 Task: Check the average views per listing of open concept design in the last 5 years.
Action: Mouse moved to (802, 173)
Screenshot: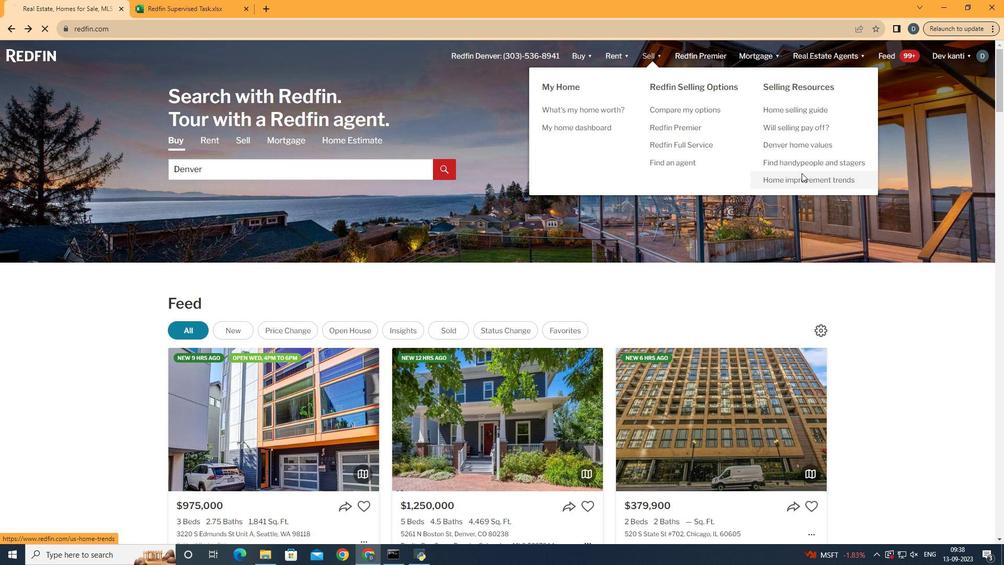 
Action: Mouse pressed left at (802, 173)
Screenshot: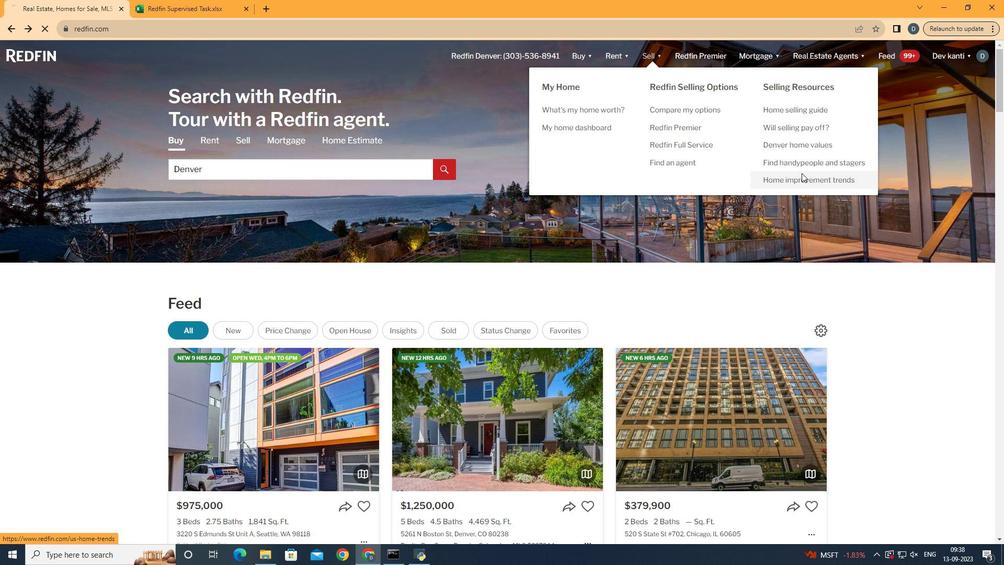 
Action: Mouse moved to (265, 195)
Screenshot: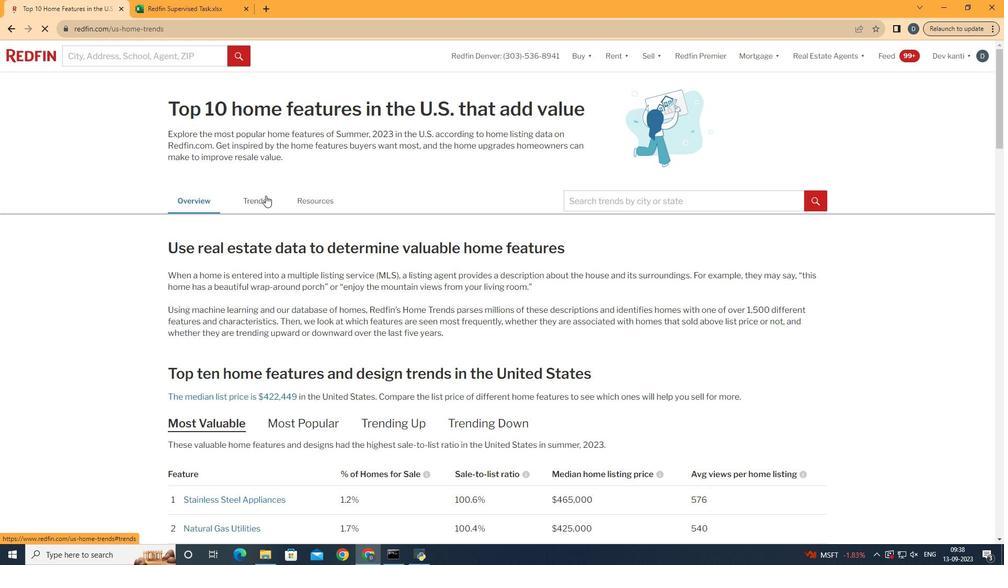 
Action: Mouse pressed left at (265, 195)
Screenshot: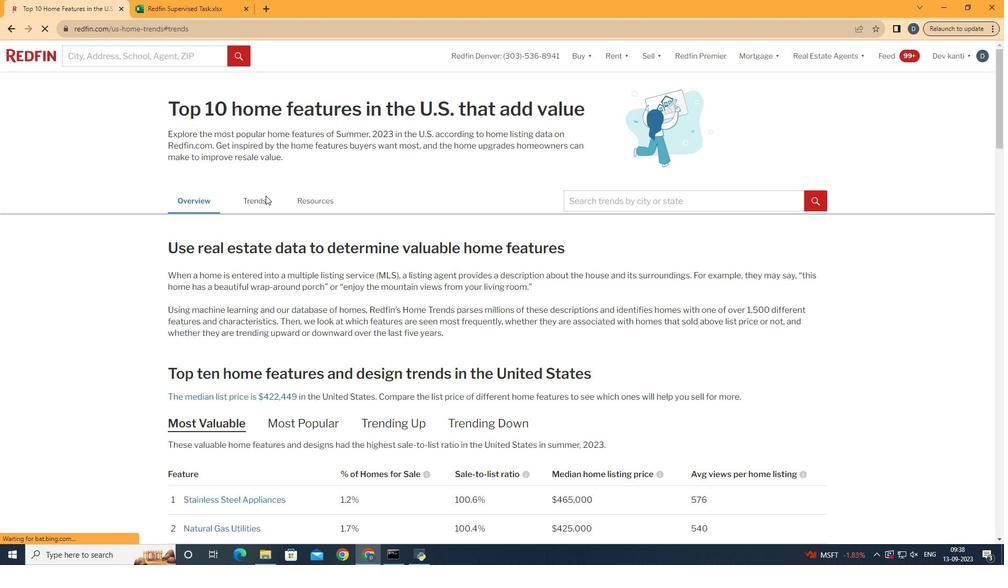 
Action: Mouse moved to (341, 302)
Screenshot: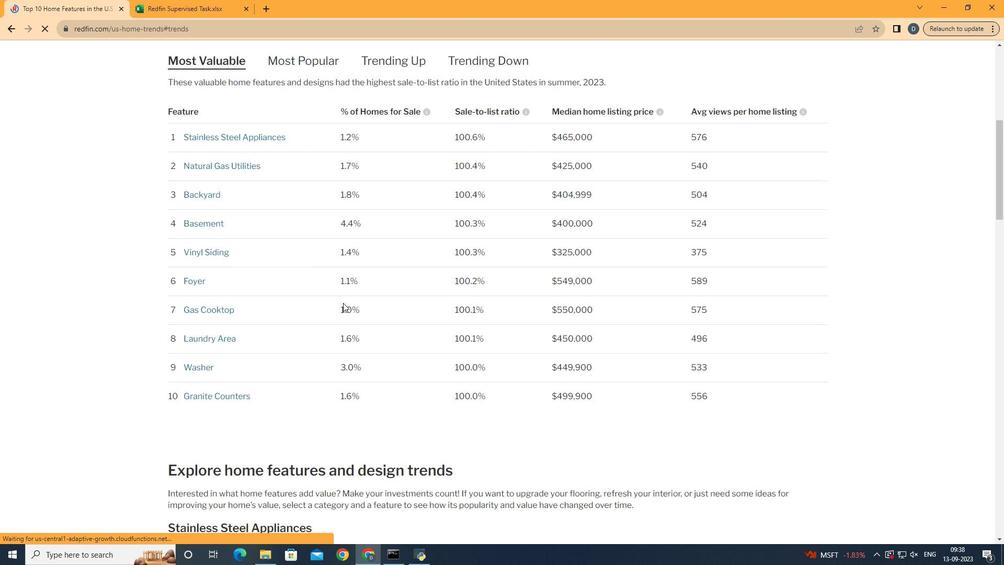 
Action: Mouse scrolled (341, 302) with delta (0, 0)
Screenshot: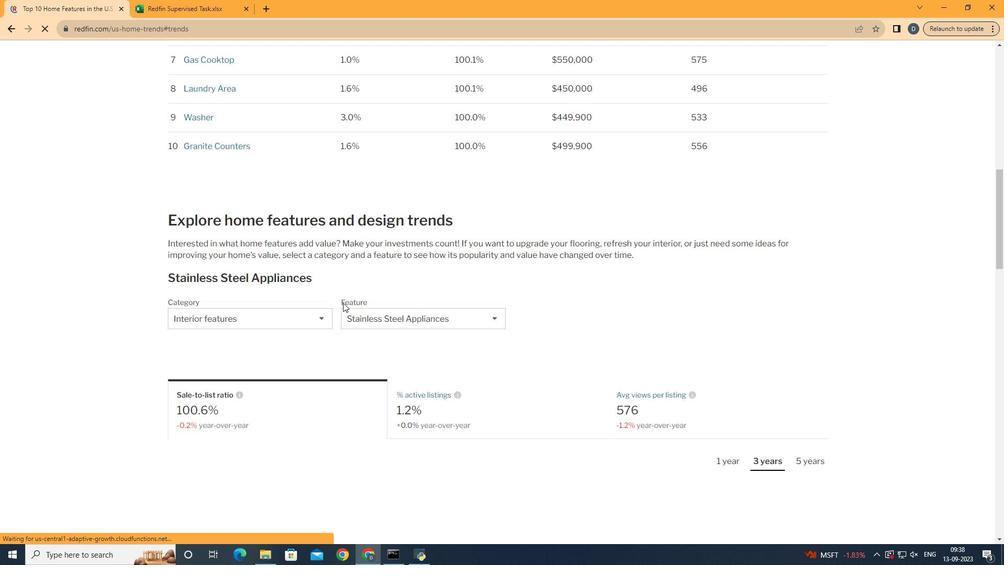 
Action: Mouse scrolled (341, 302) with delta (0, 0)
Screenshot: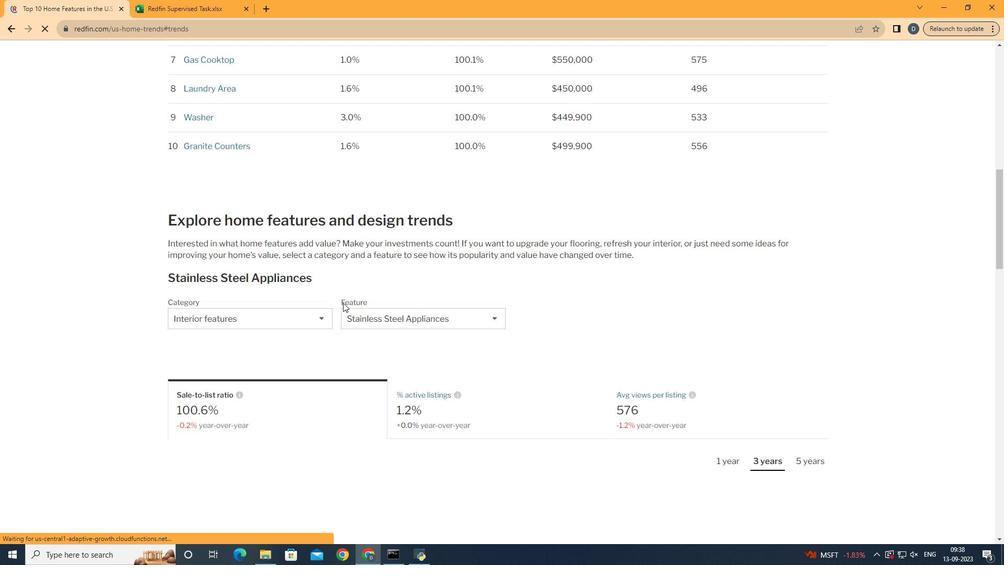 
Action: Mouse scrolled (341, 302) with delta (0, 0)
Screenshot: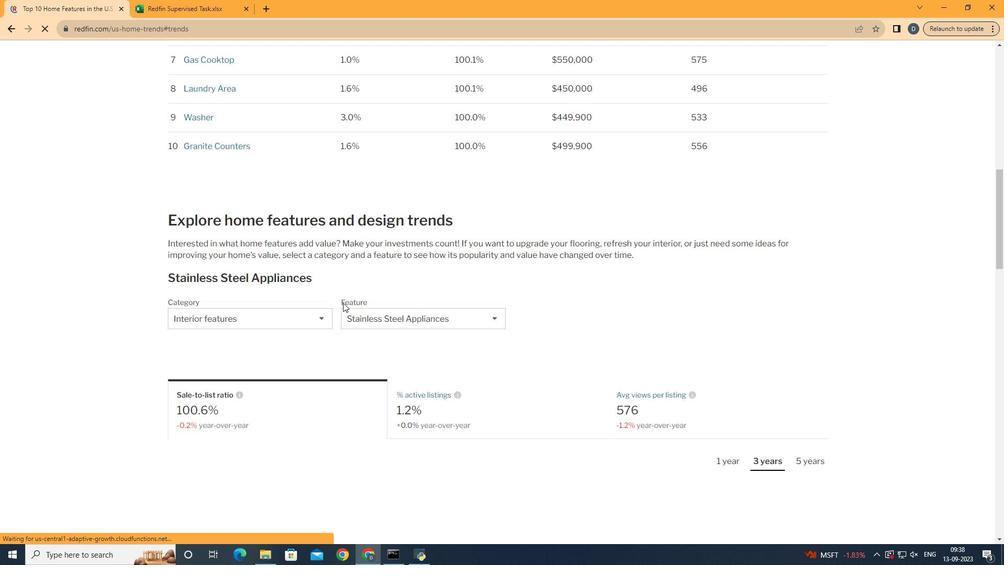 
Action: Mouse scrolled (341, 302) with delta (0, 0)
Screenshot: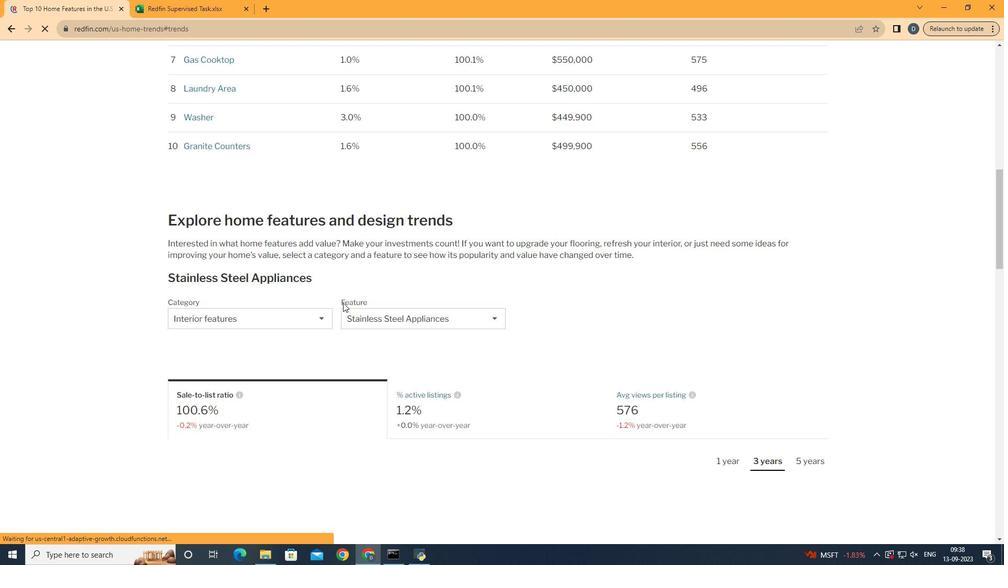 
Action: Mouse scrolled (341, 302) with delta (0, 0)
Screenshot: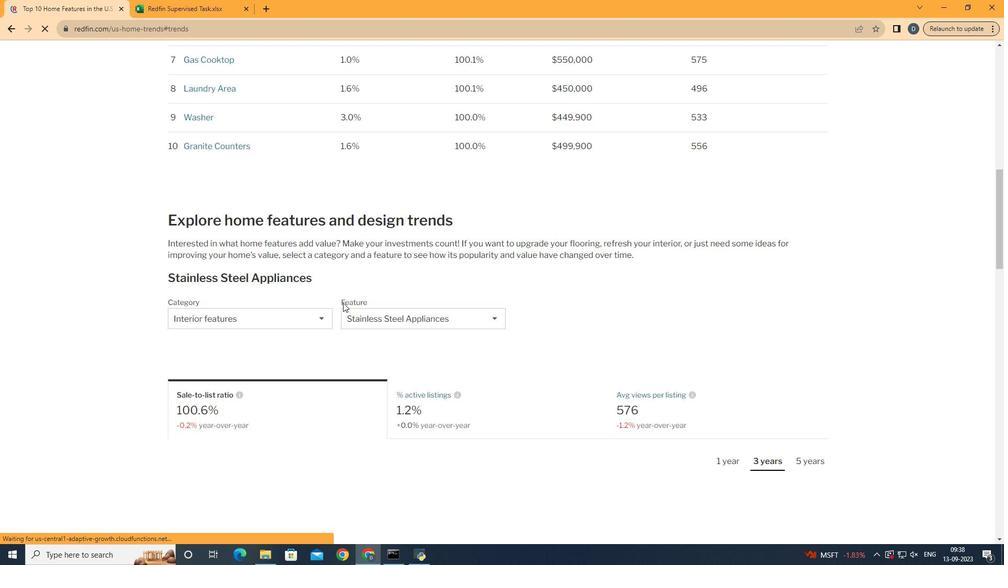 
Action: Mouse moved to (343, 302)
Screenshot: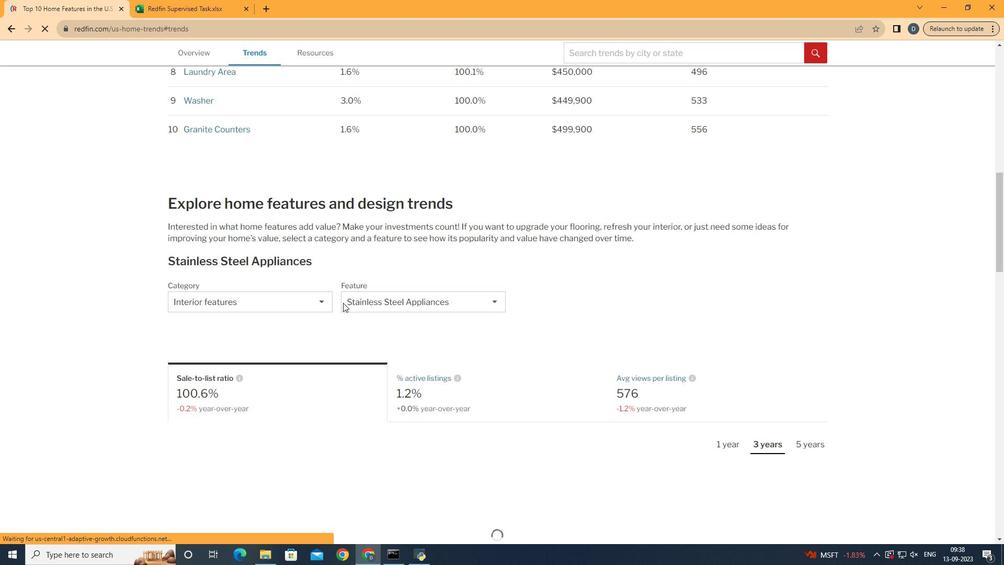 
Action: Mouse scrolled (343, 302) with delta (0, 0)
Screenshot: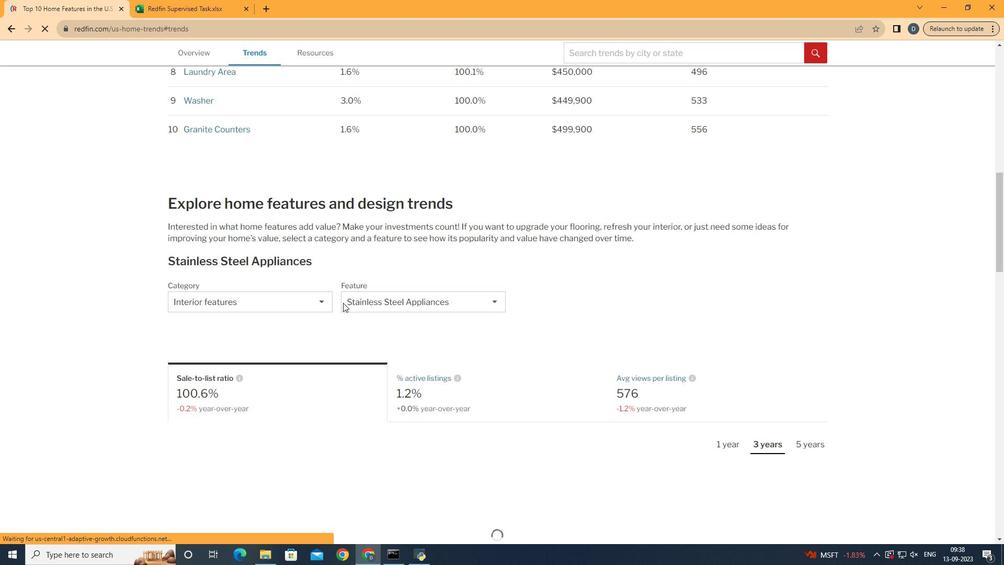 
Action: Mouse moved to (343, 302)
Screenshot: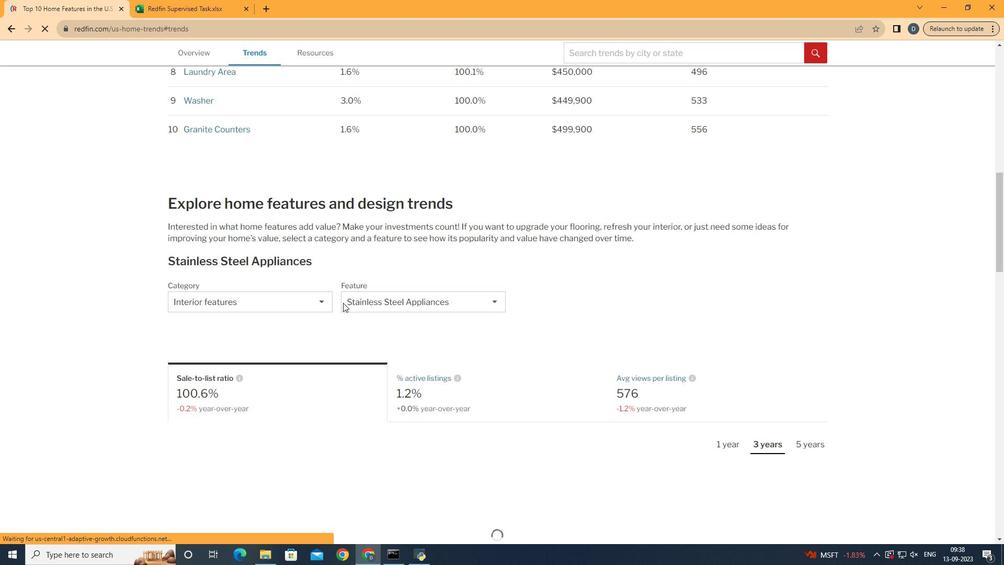 
Action: Mouse scrolled (343, 302) with delta (0, 0)
Screenshot: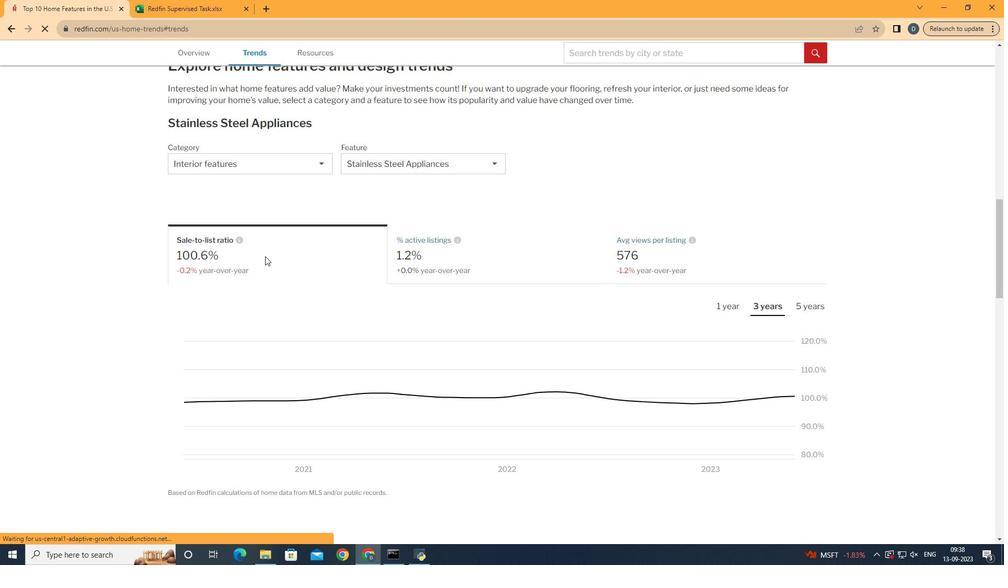 
Action: Mouse scrolled (343, 302) with delta (0, 0)
Screenshot: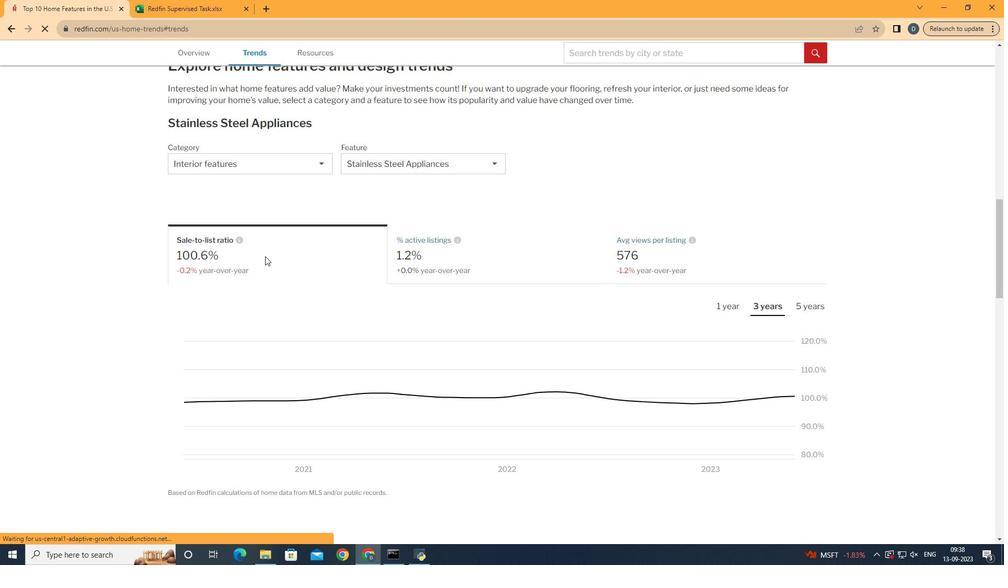 
Action: Mouse scrolled (343, 302) with delta (0, 0)
Screenshot: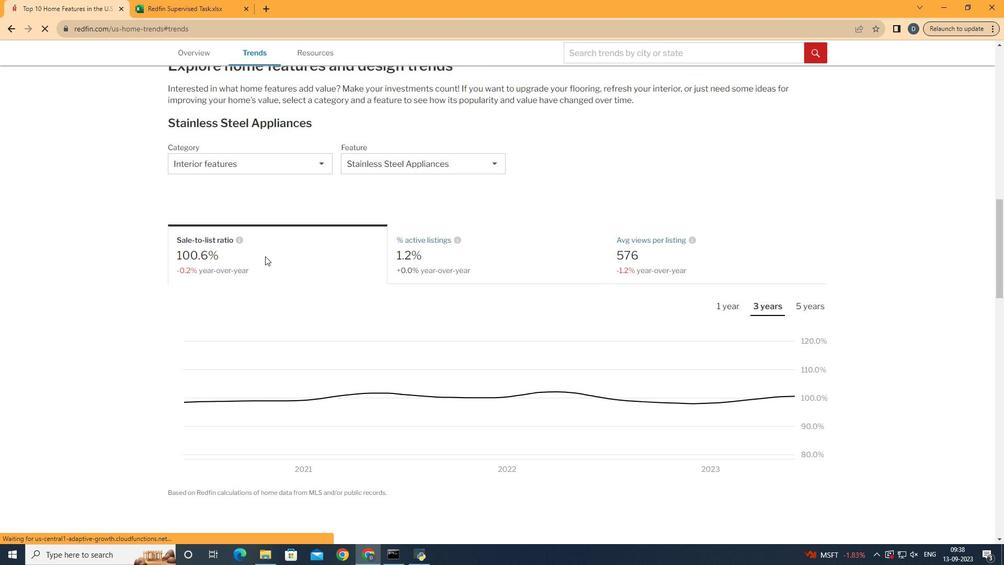 
Action: Mouse moved to (277, 235)
Screenshot: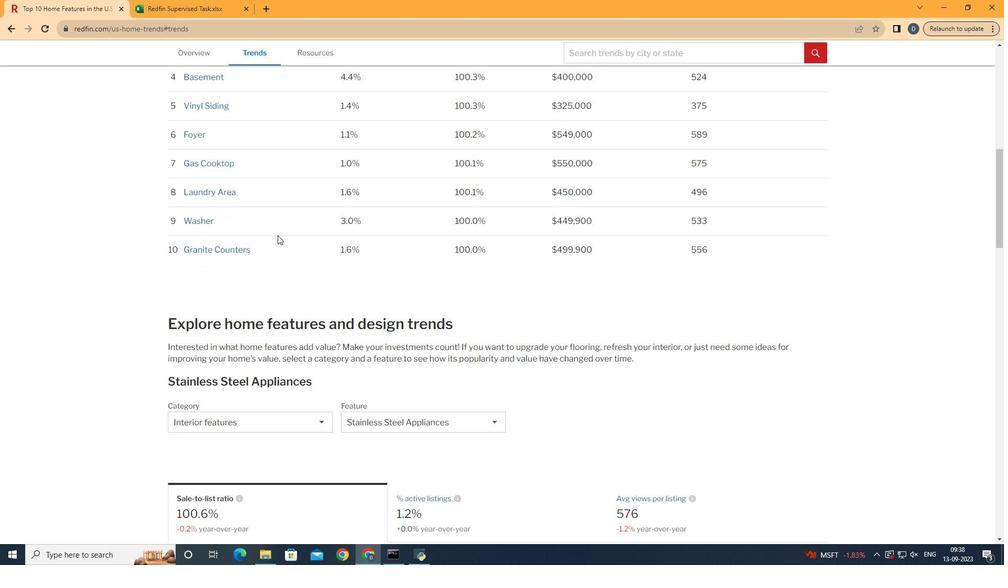 
Action: Mouse scrolled (277, 234) with delta (0, 0)
Screenshot: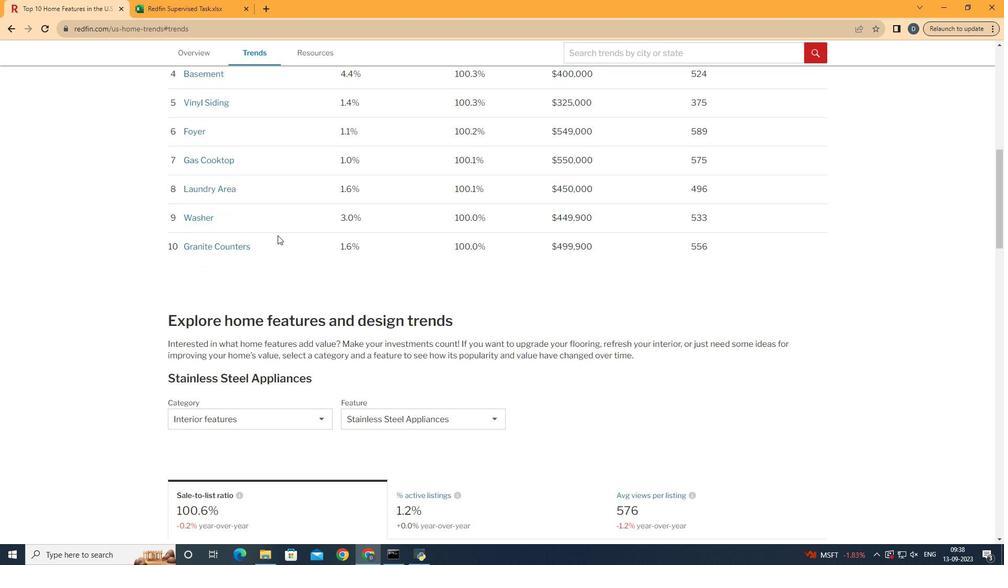 
Action: Mouse scrolled (277, 234) with delta (0, 0)
Screenshot: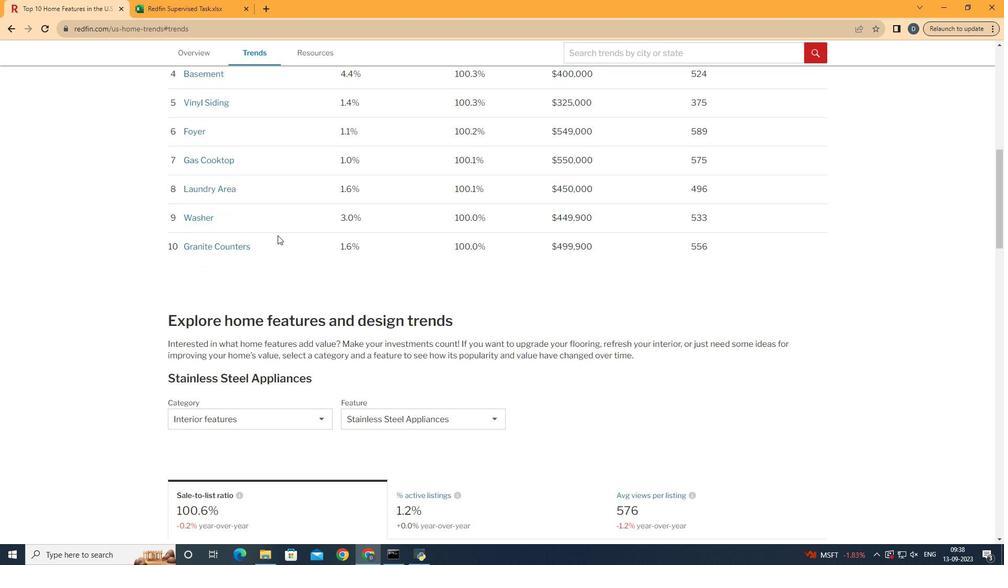 
Action: Mouse scrolled (277, 234) with delta (0, 0)
Screenshot: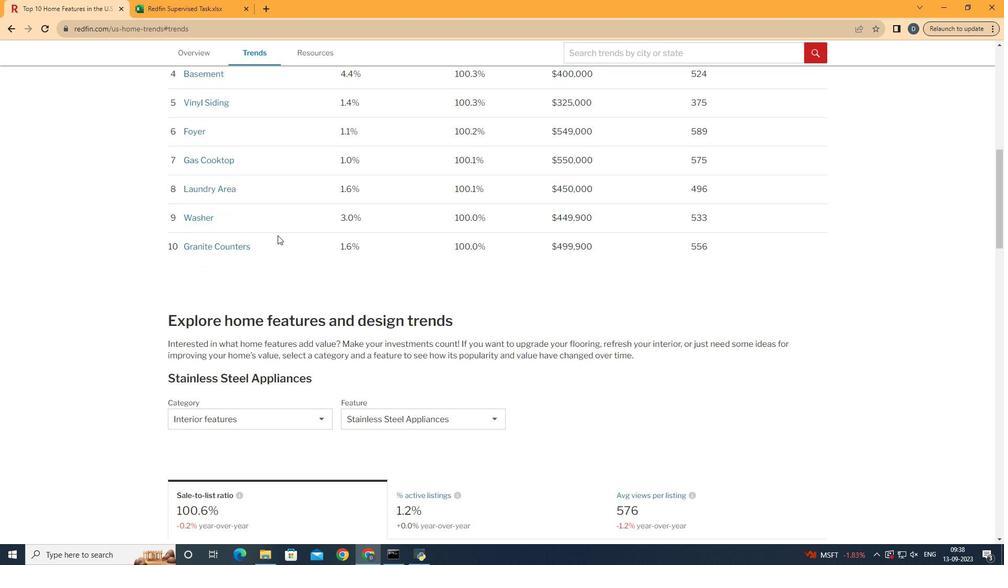 
Action: Mouse scrolled (277, 234) with delta (0, 0)
Screenshot: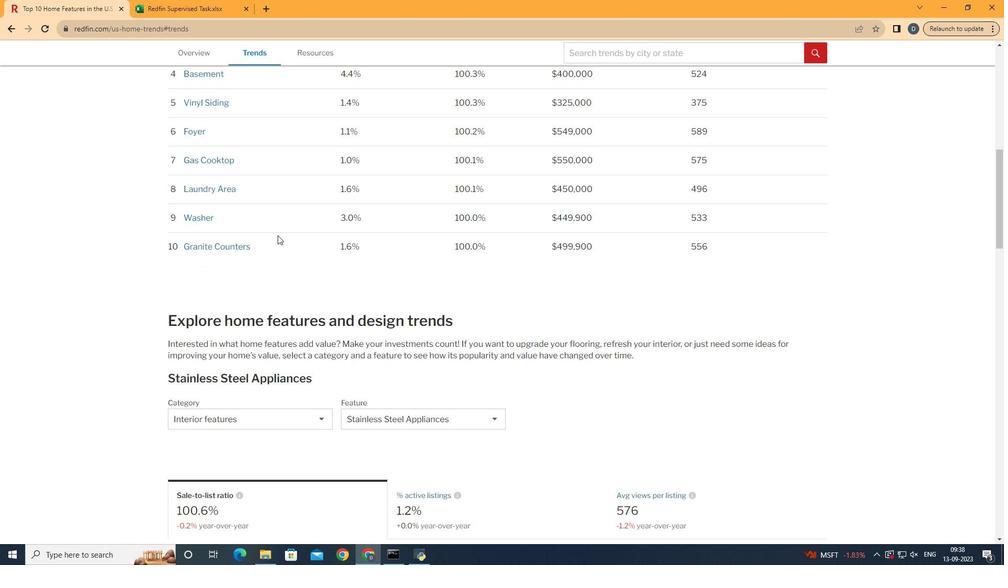 
Action: Mouse moved to (277, 235)
Screenshot: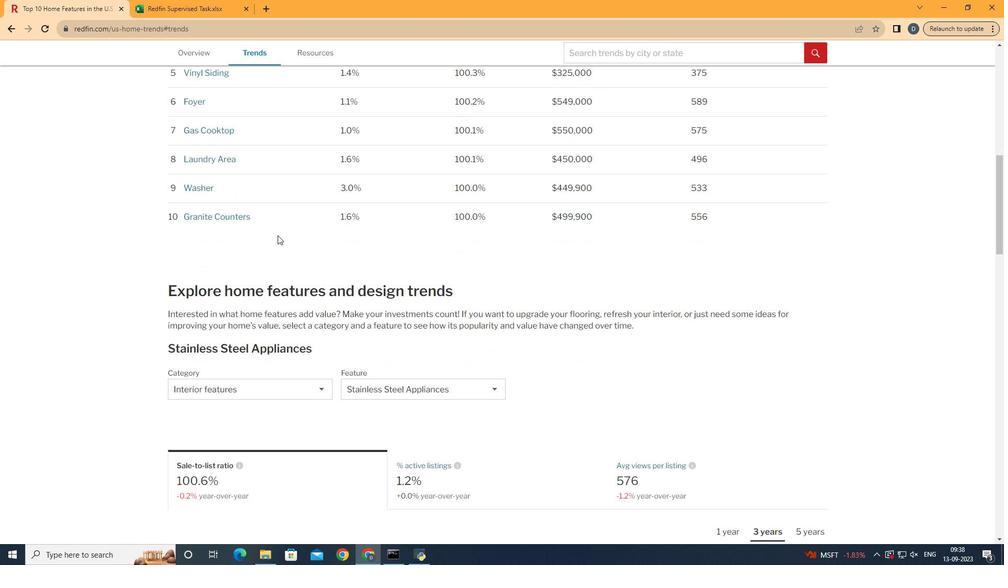 
Action: Mouse scrolled (277, 234) with delta (0, 0)
Screenshot: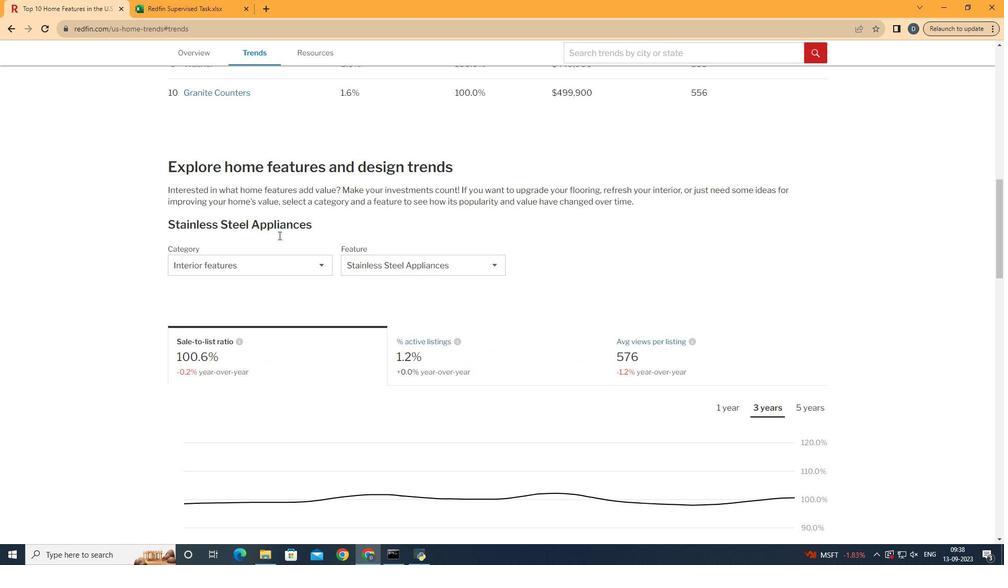 
Action: Mouse scrolled (277, 234) with delta (0, 0)
Screenshot: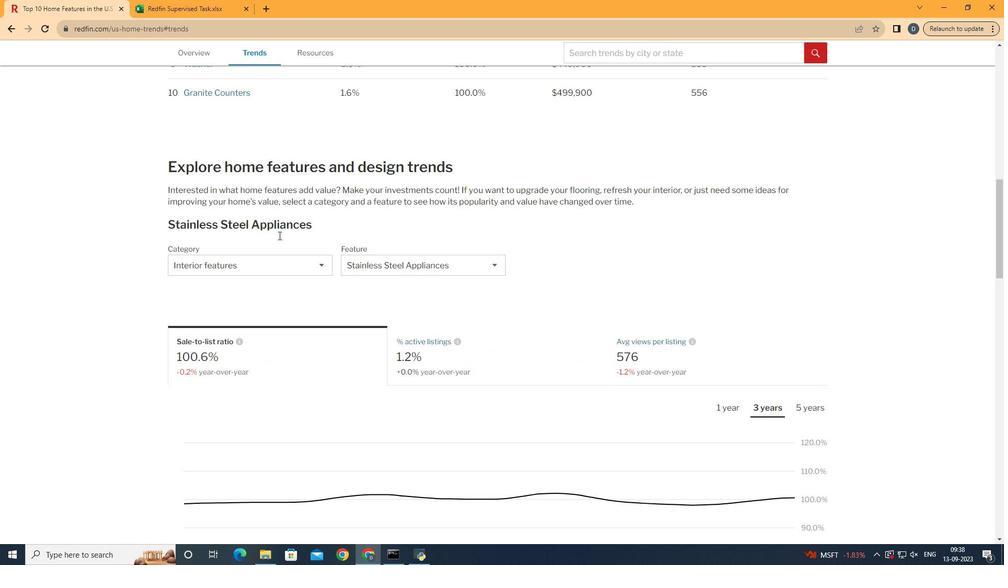 
Action: Mouse scrolled (277, 234) with delta (0, 0)
Screenshot: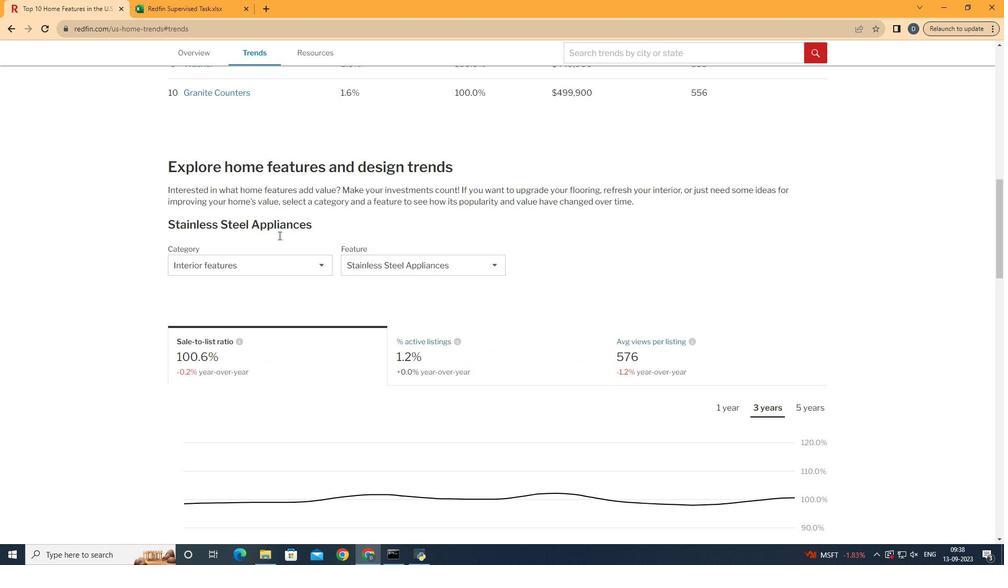 
Action: Mouse moved to (287, 264)
Screenshot: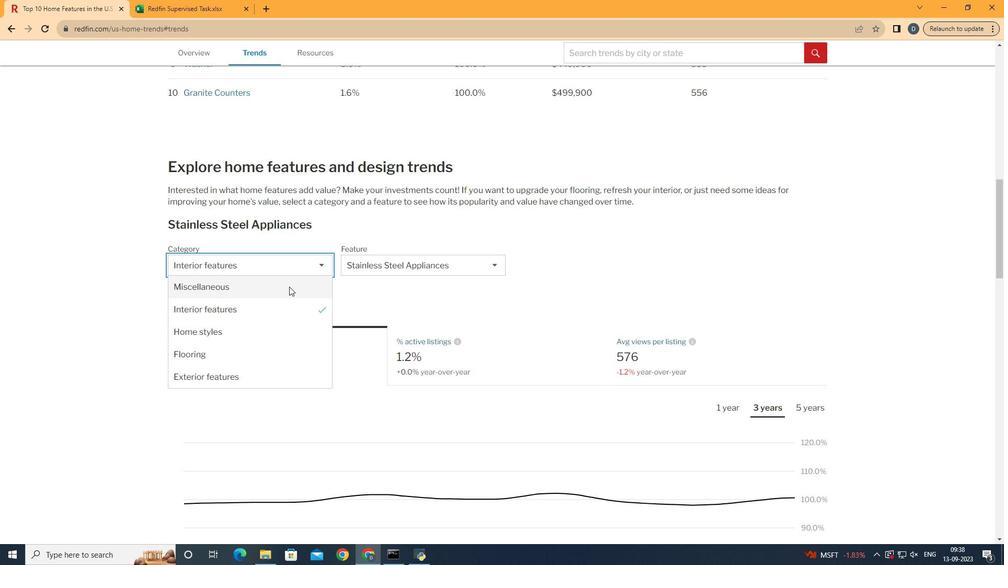 
Action: Mouse pressed left at (287, 264)
Screenshot: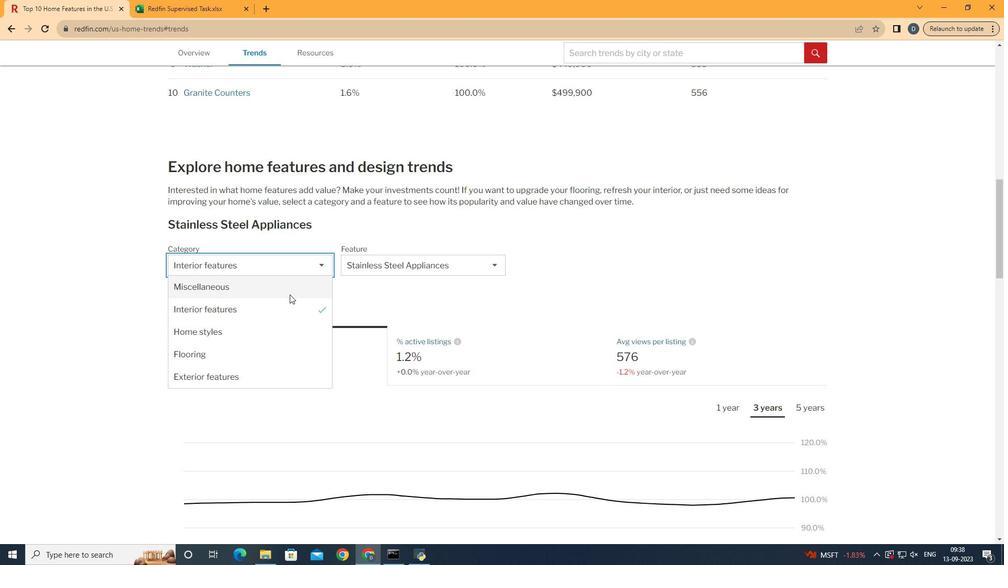 
Action: Mouse moved to (289, 306)
Screenshot: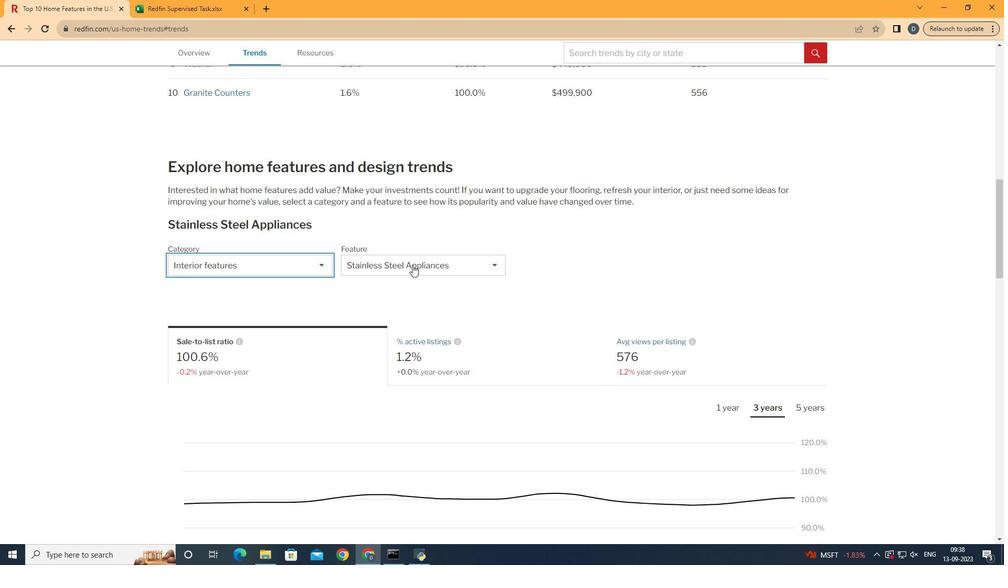 
Action: Mouse pressed left at (289, 306)
Screenshot: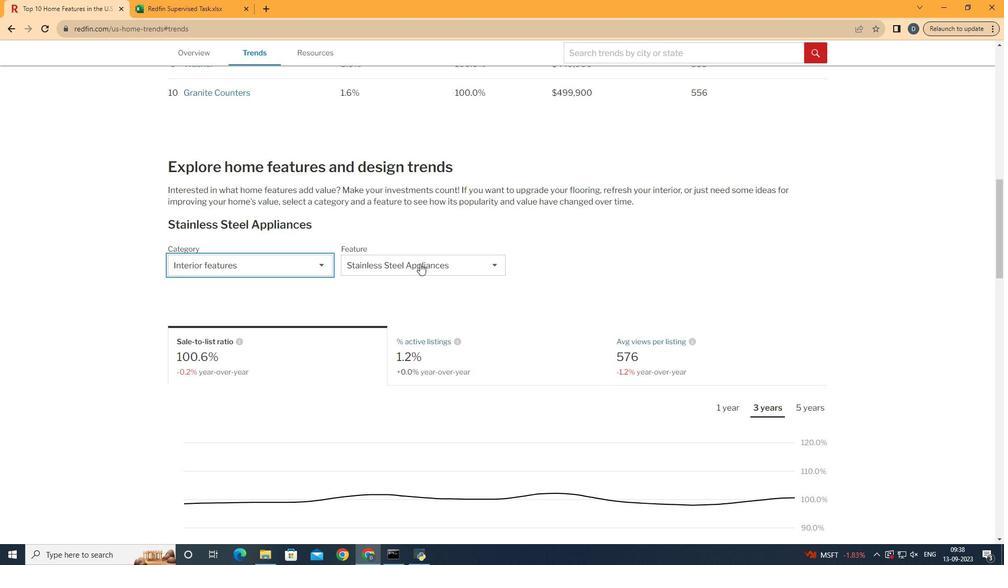 
Action: Mouse moved to (420, 263)
Screenshot: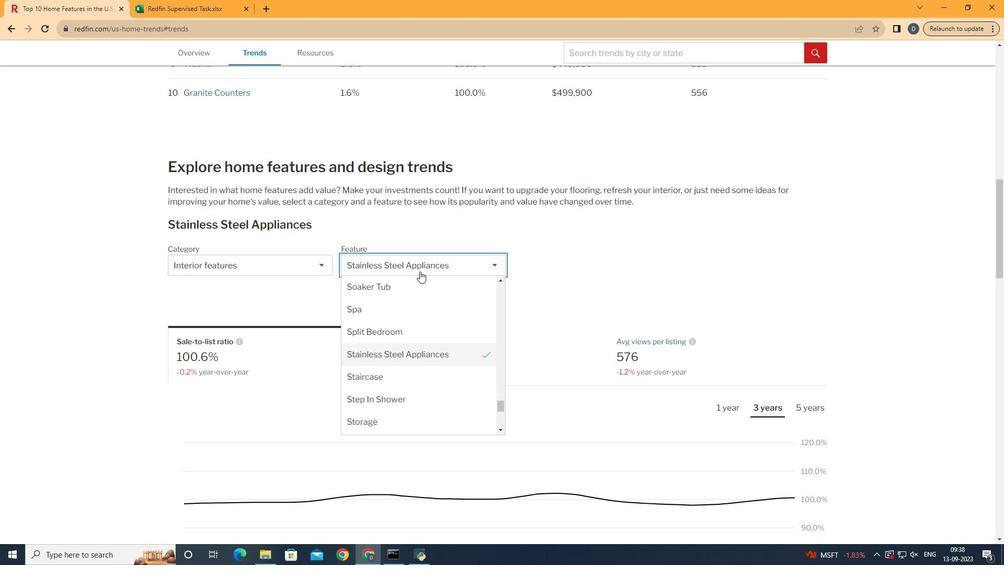 
Action: Mouse pressed left at (420, 263)
Screenshot: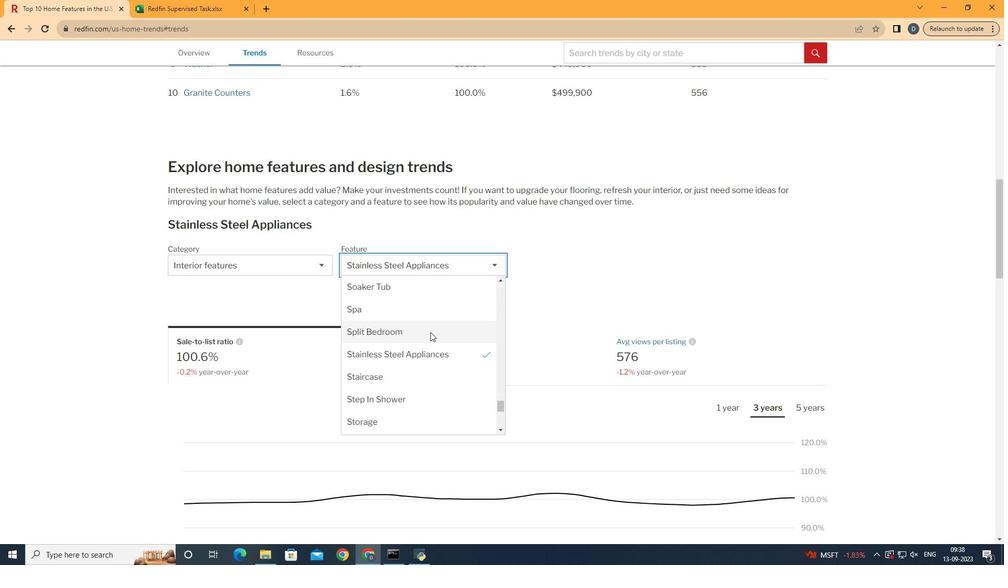 
Action: Mouse moved to (430, 332)
Screenshot: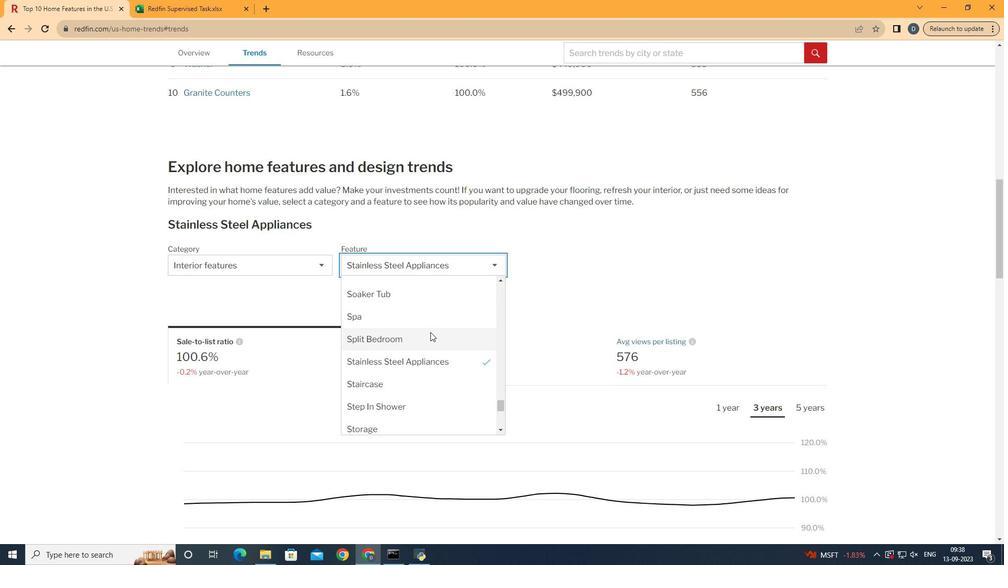 
Action: Mouse scrolled (430, 332) with delta (0, 0)
Screenshot: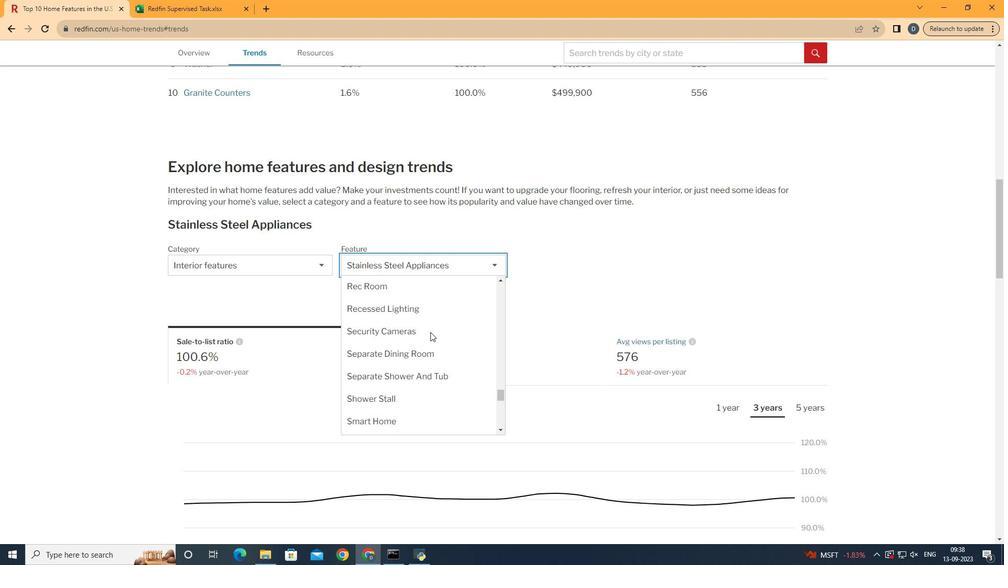 
Action: Mouse scrolled (430, 332) with delta (0, 0)
Screenshot: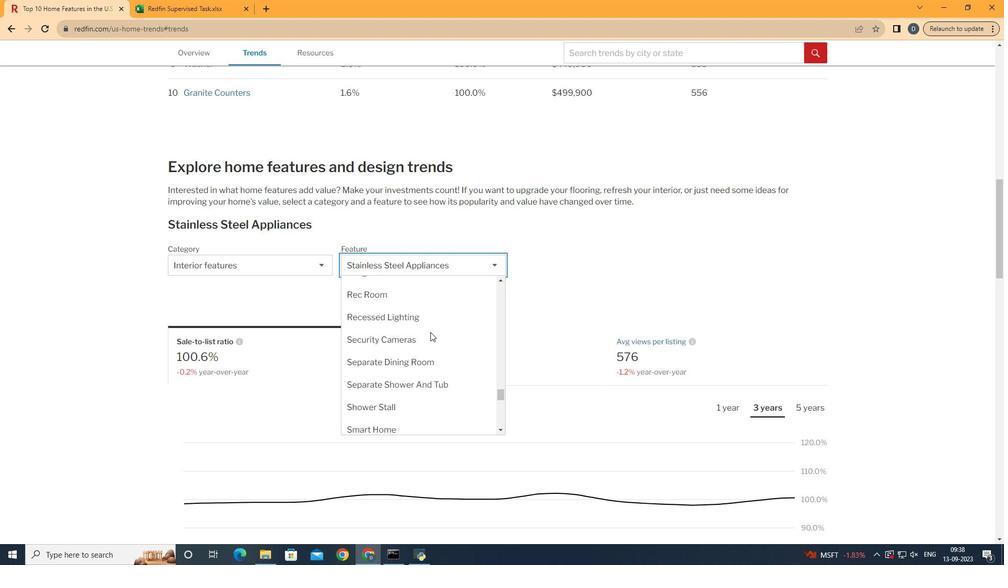 
Action: Mouse scrolled (430, 332) with delta (0, 0)
Screenshot: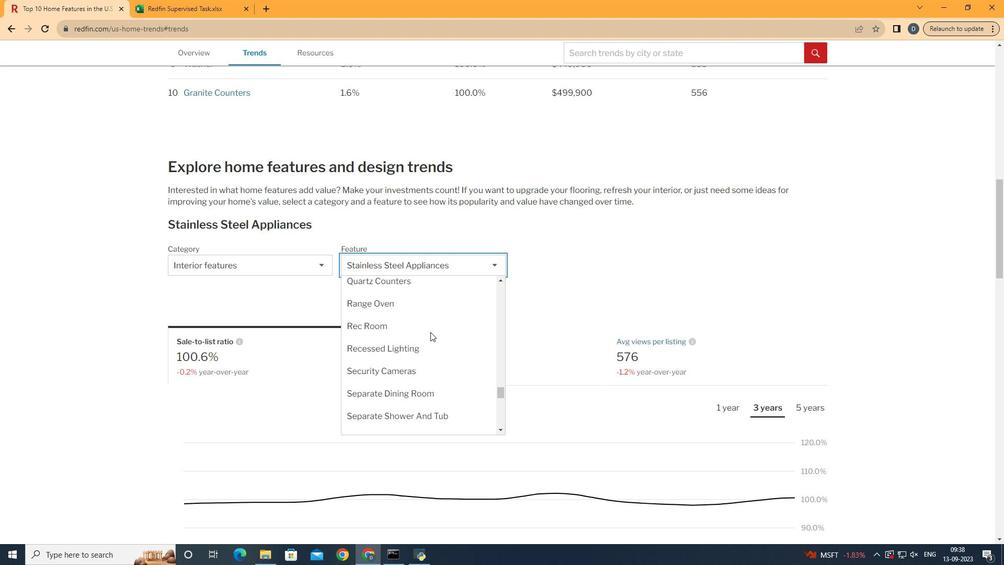 
Action: Mouse scrolled (430, 332) with delta (0, 0)
Screenshot: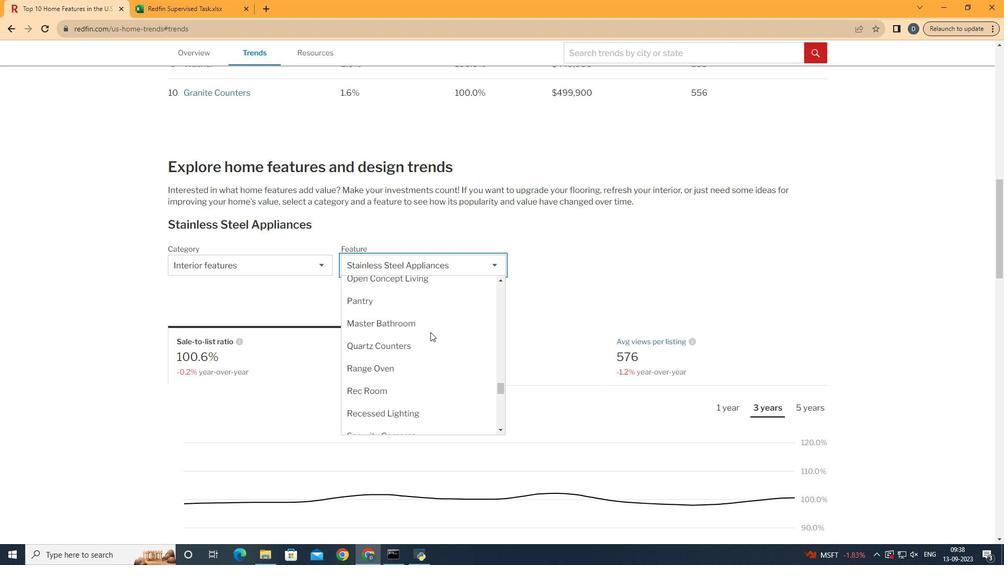 
Action: Mouse scrolled (430, 332) with delta (0, 0)
Screenshot: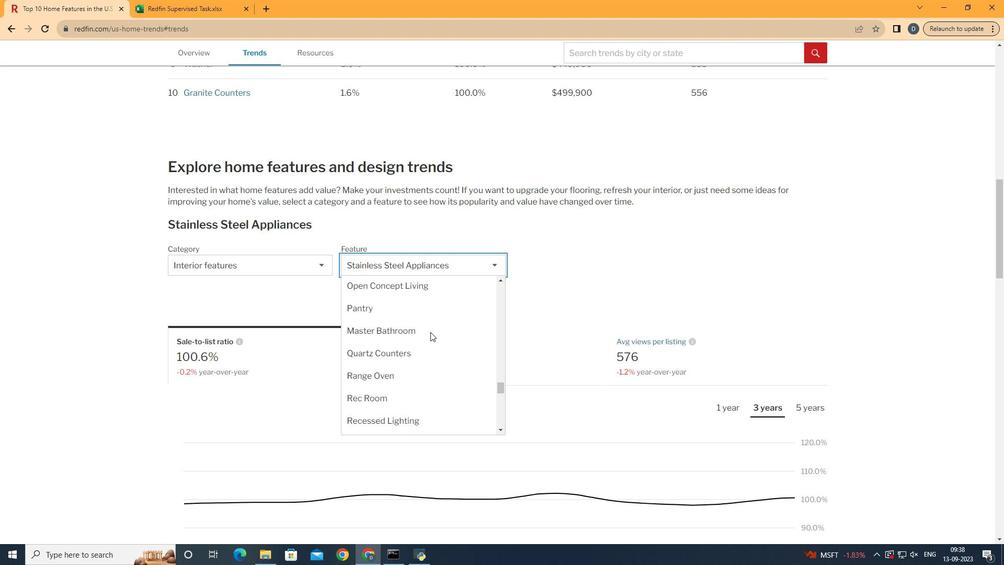 
Action: Mouse moved to (430, 332)
Screenshot: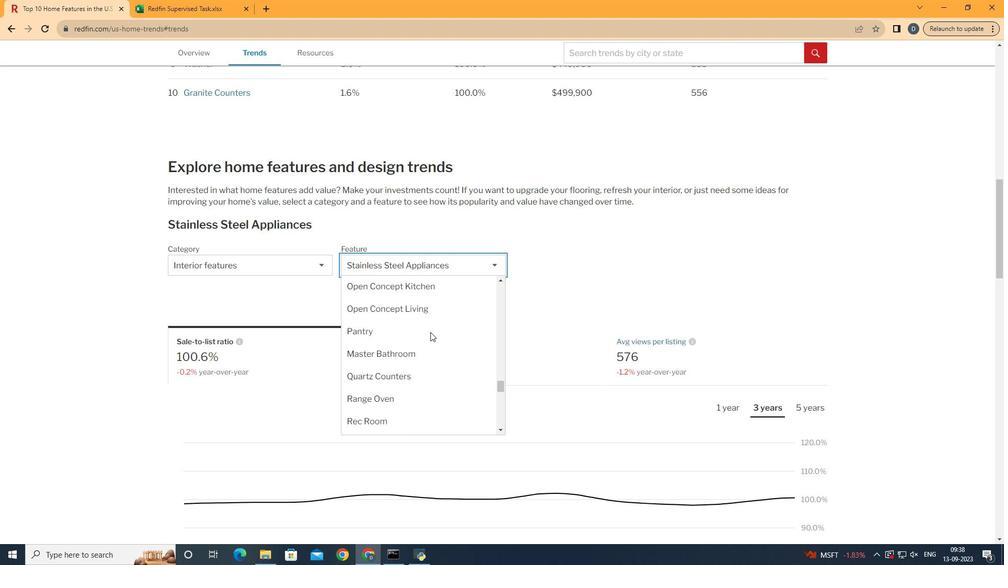 
Action: Mouse scrolled (430, 332) with delta (0, 0)
Screenshot: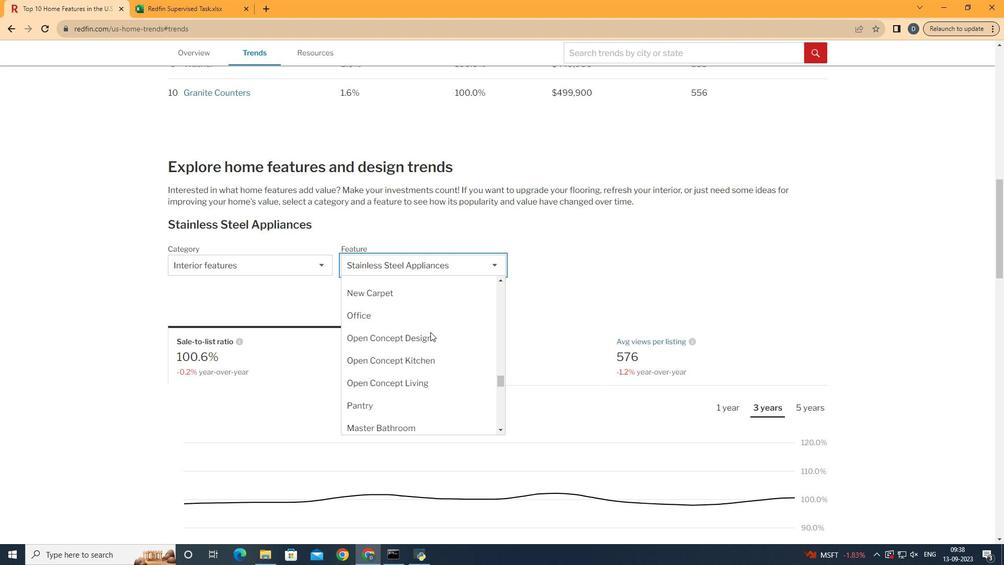 
Action: Mouse scrolled (430, 332) with delta (0, 0)
Screenshot: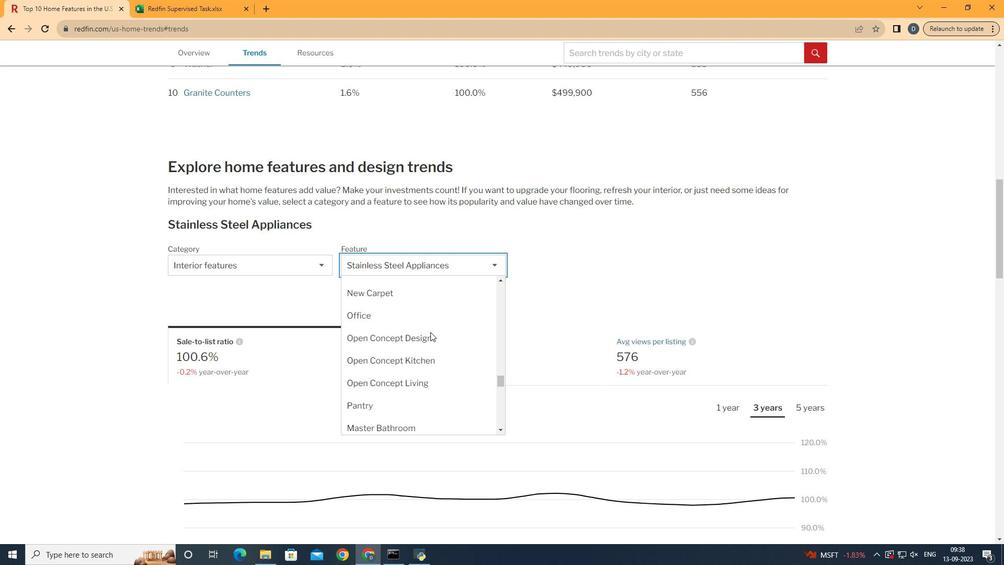 
Action: Mouse moved to (430, 343)
Screenshot: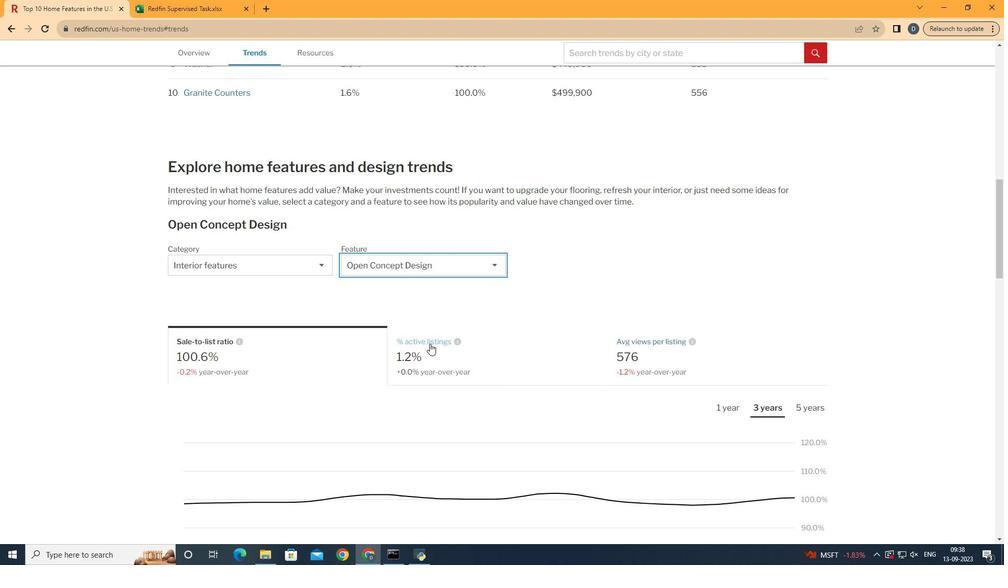 
Action: Mouse pressed left at (430, 343)
Screenshot: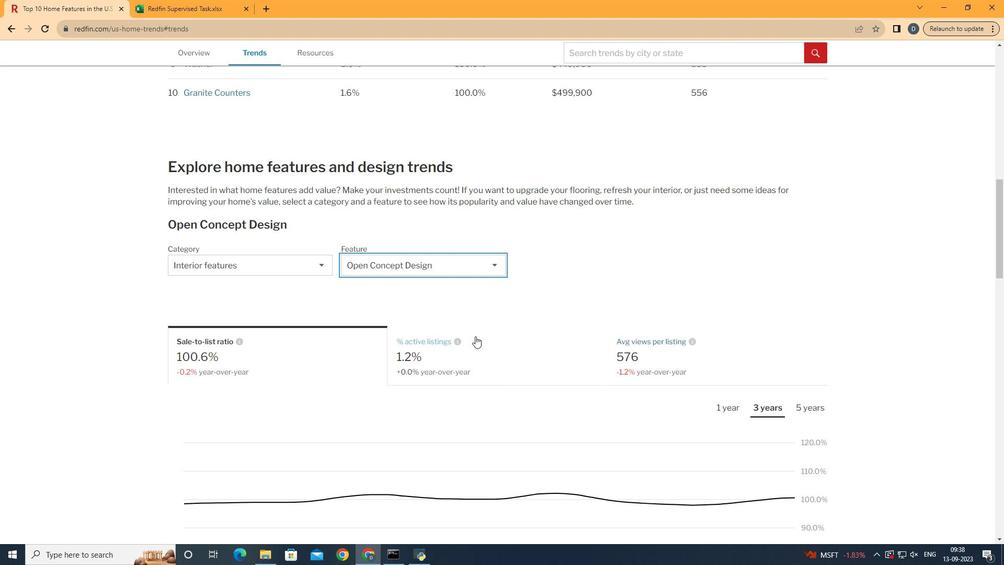 
Action: Mouse moved to (725, 352)
Screenshot: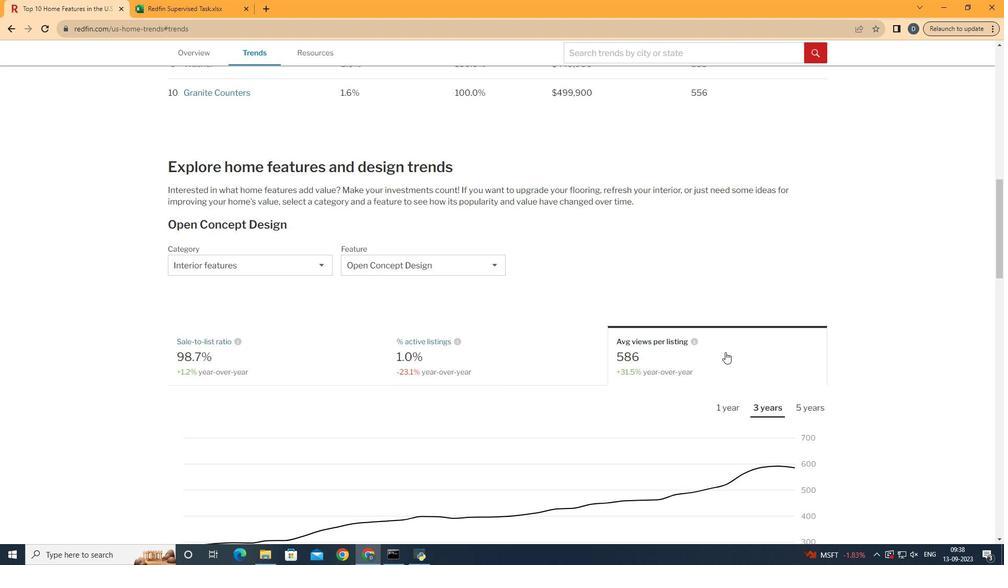 
Action: Mouse pressed left at (725, 352)
Screenshot: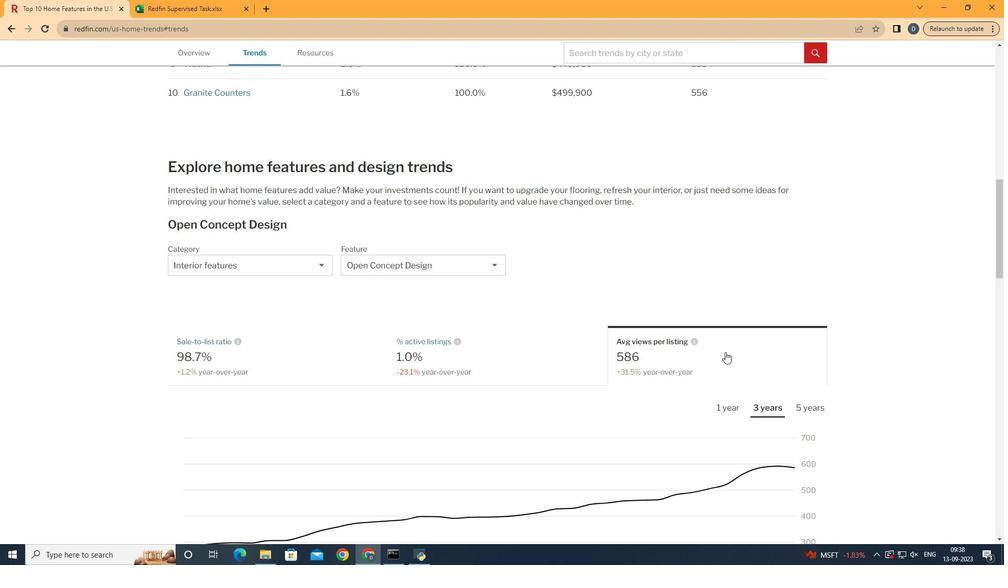 
Action: Mouse scrolled (725, 351) with delta (0, 0)
Screenshot: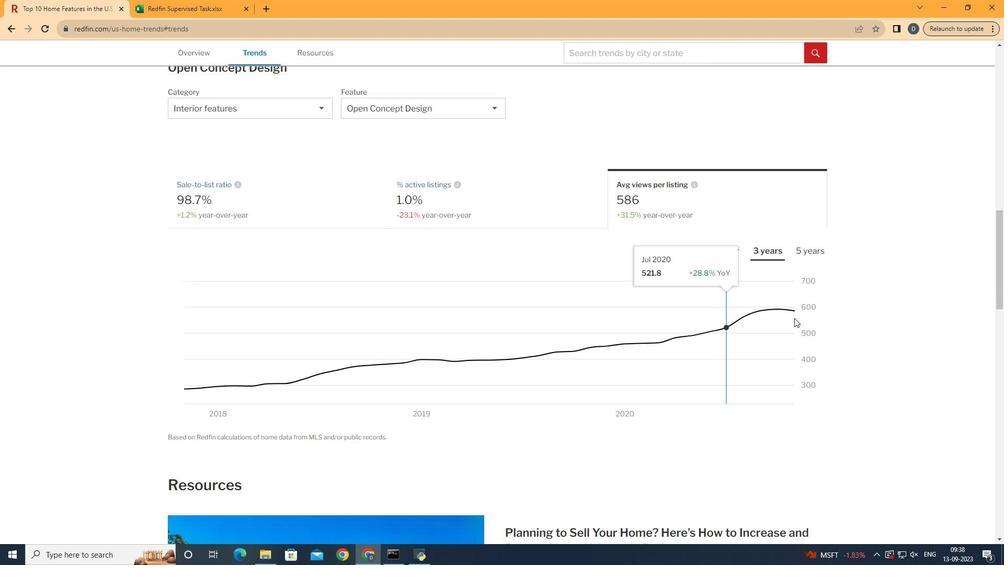 
Action: Mouse scrolled (725, 351) with delta (0, 0)
Screenshot: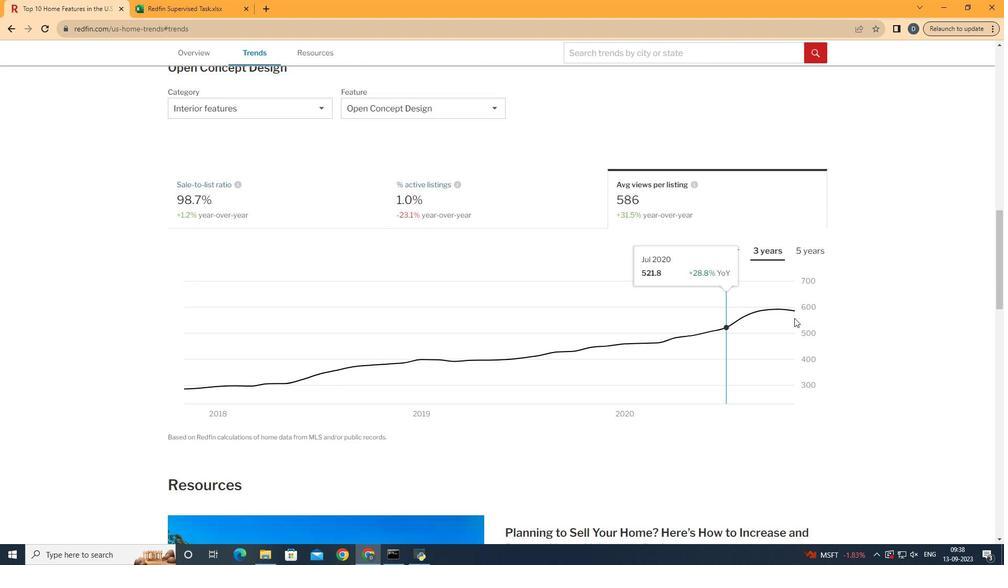 
Action: Mouse scrolled (725, 351) with delta (0, 0)
Screenshot: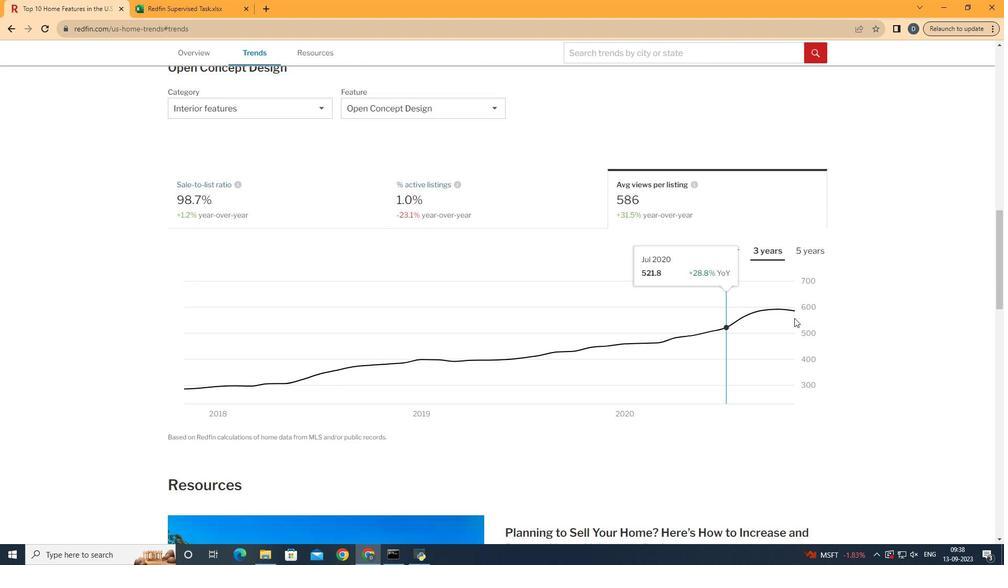 
Action: Mouse moved to (823, 254)
Screenshot: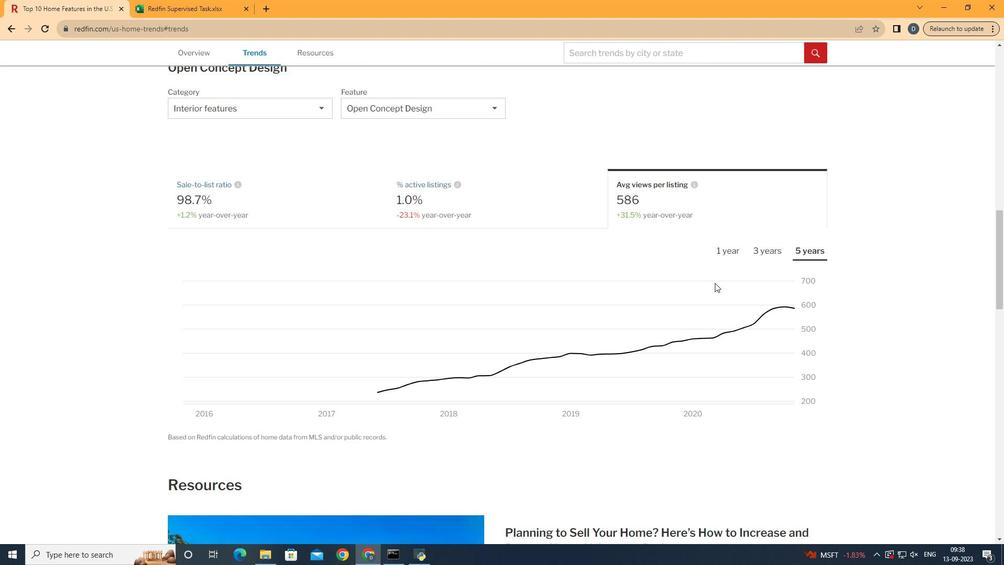 
Action: Mouse pressed left at (823, 254)
Screenshot: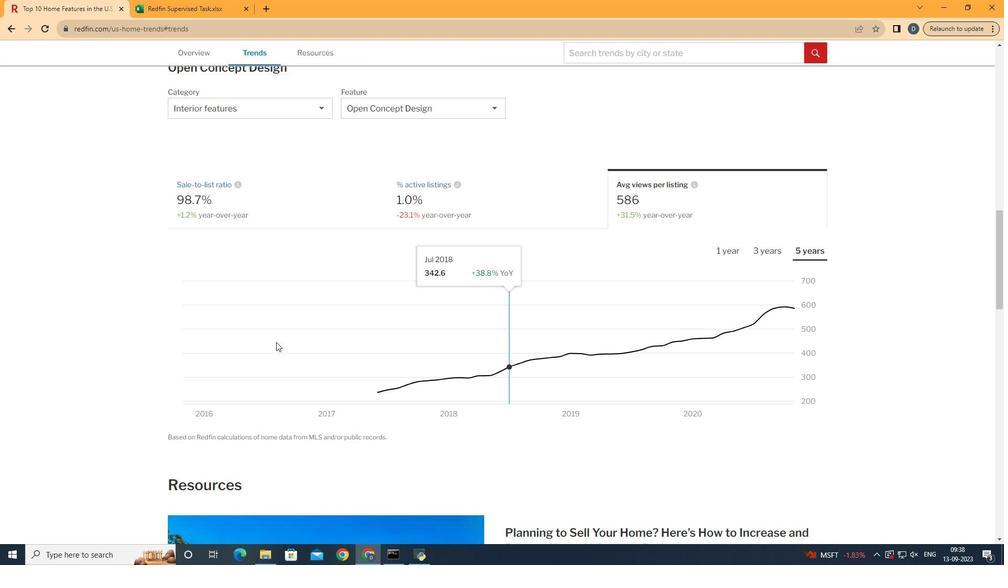 
Action: Mouse moved to (827, 318)
Screenshot: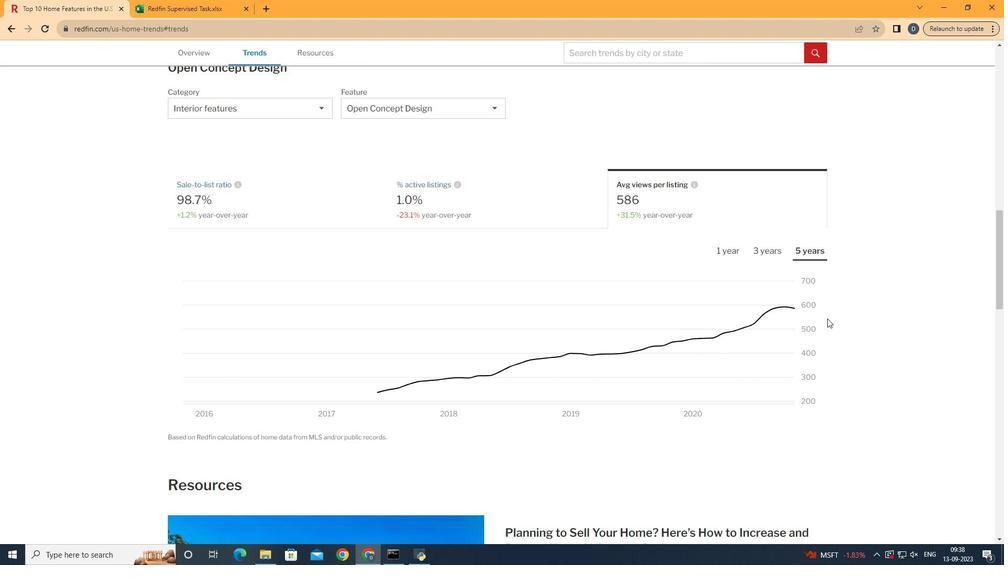 
